 Task: Change the aspect ratio to 16:10.
Action: Mouse moved to (61, 11)
Screenshot: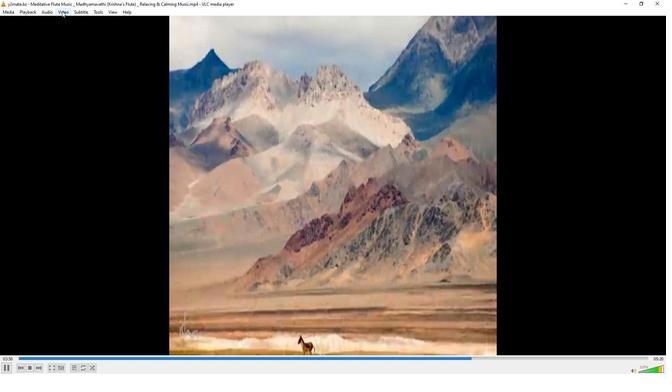 
Action: Mouse pressed left at (61, 11)
Screenshot: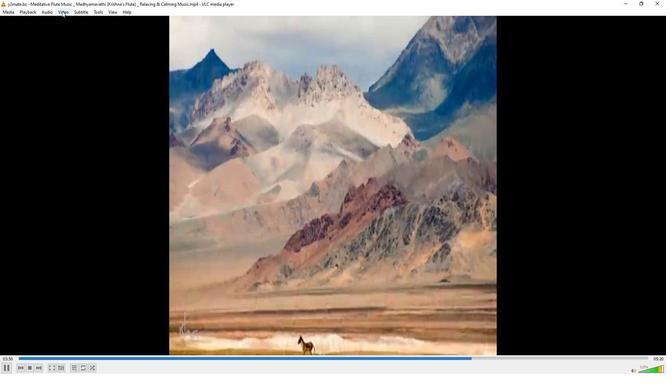 
Action: Mouse moved to (129, 97)
Screenshot: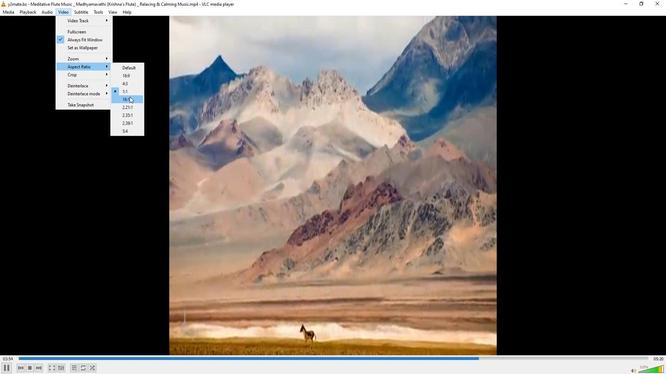 
Action: Mouse pressed left at (129, 97)
Screenshot: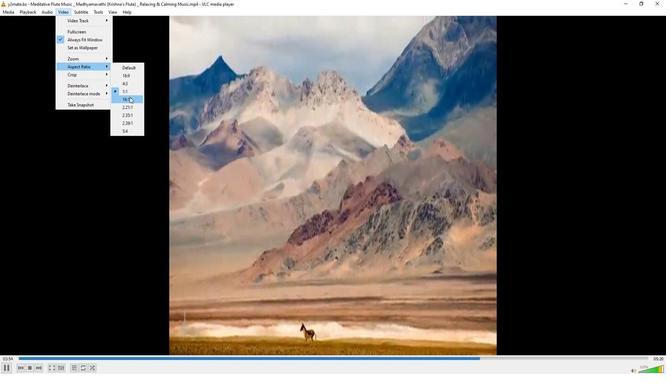 
